 Task: Start in the project TranceTech the sprint 'Debug Dive', with a duration of 2 weeks.
Action: Mouse moved to (237, 61)
Screenshot: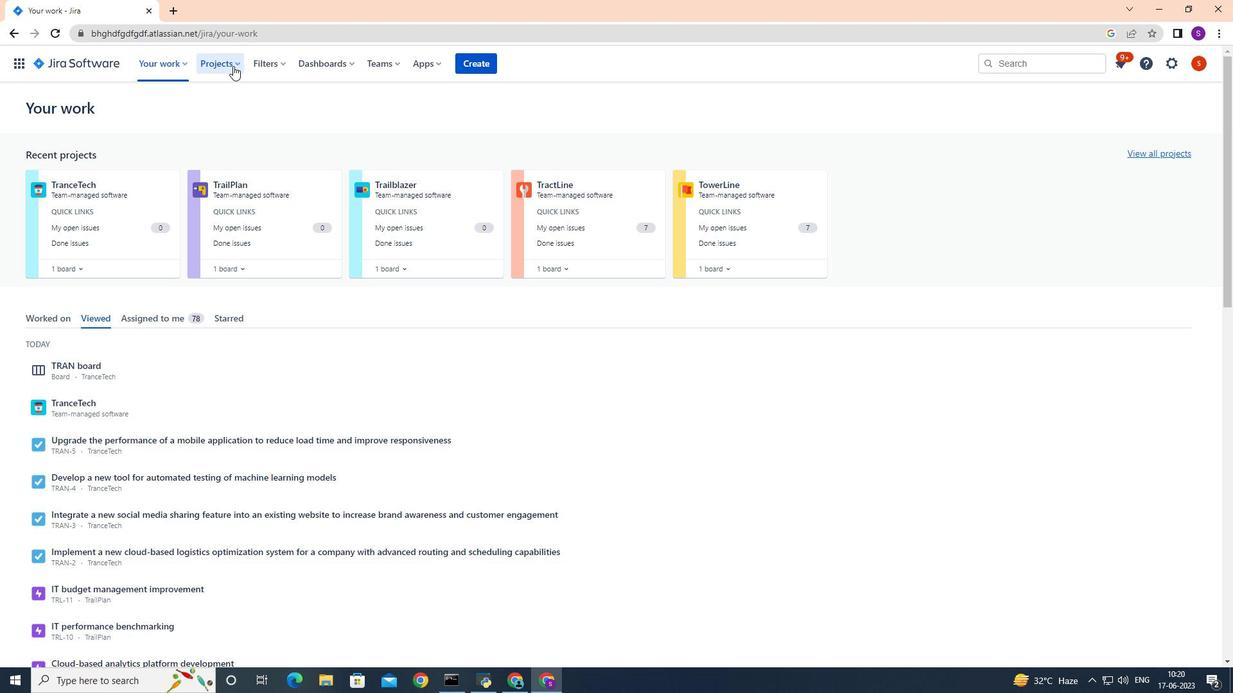 
Action: Mouse pressed left at (237, 61)
Screenshot: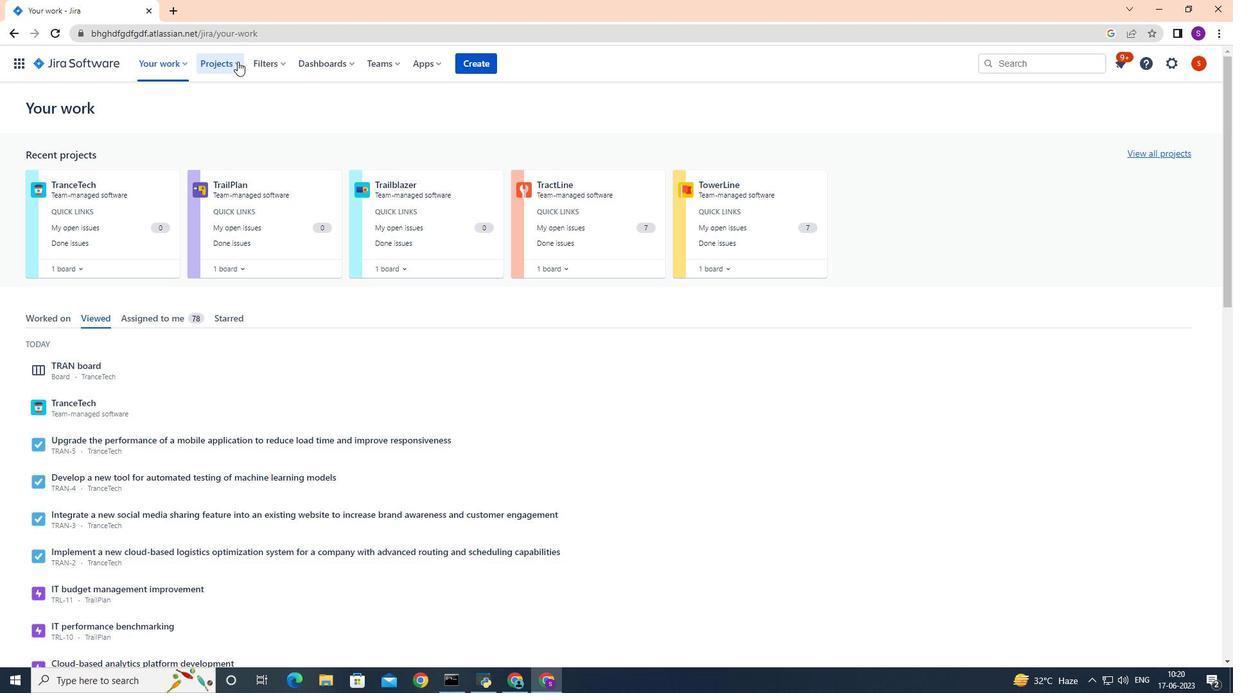 
Action: Mouse moved to (263, 121)
Screenshot: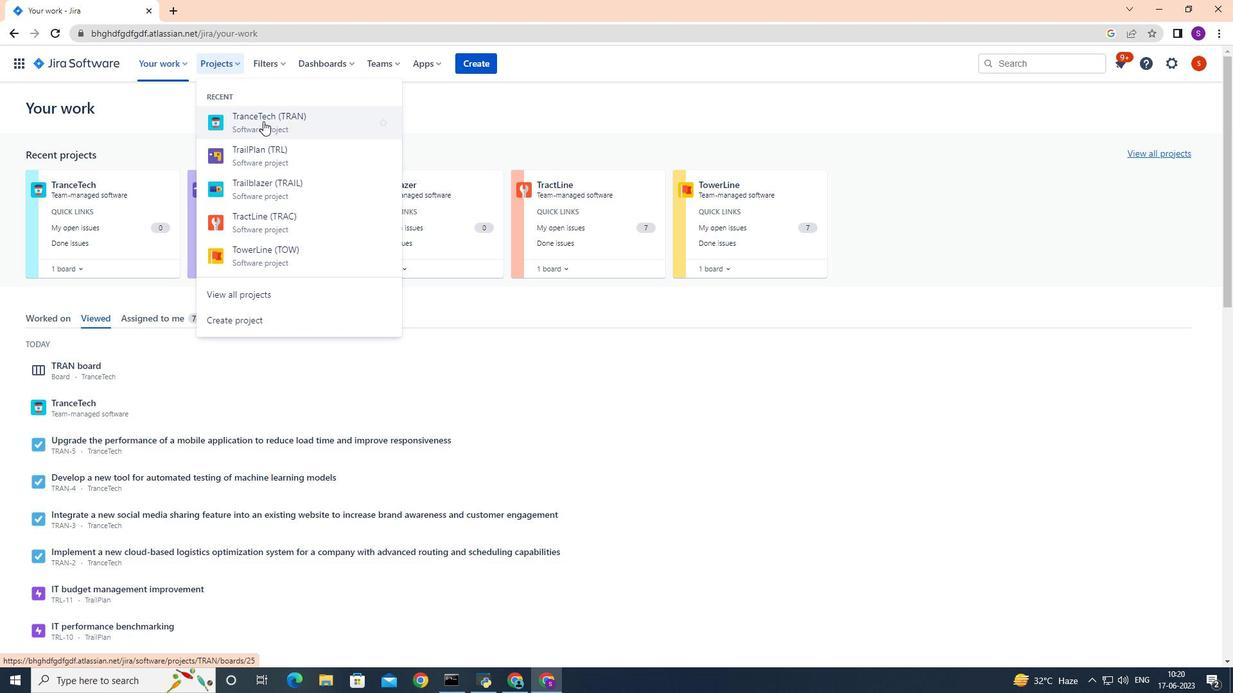 
Action: Mouse pressed left at (263, 121)
Screenshot: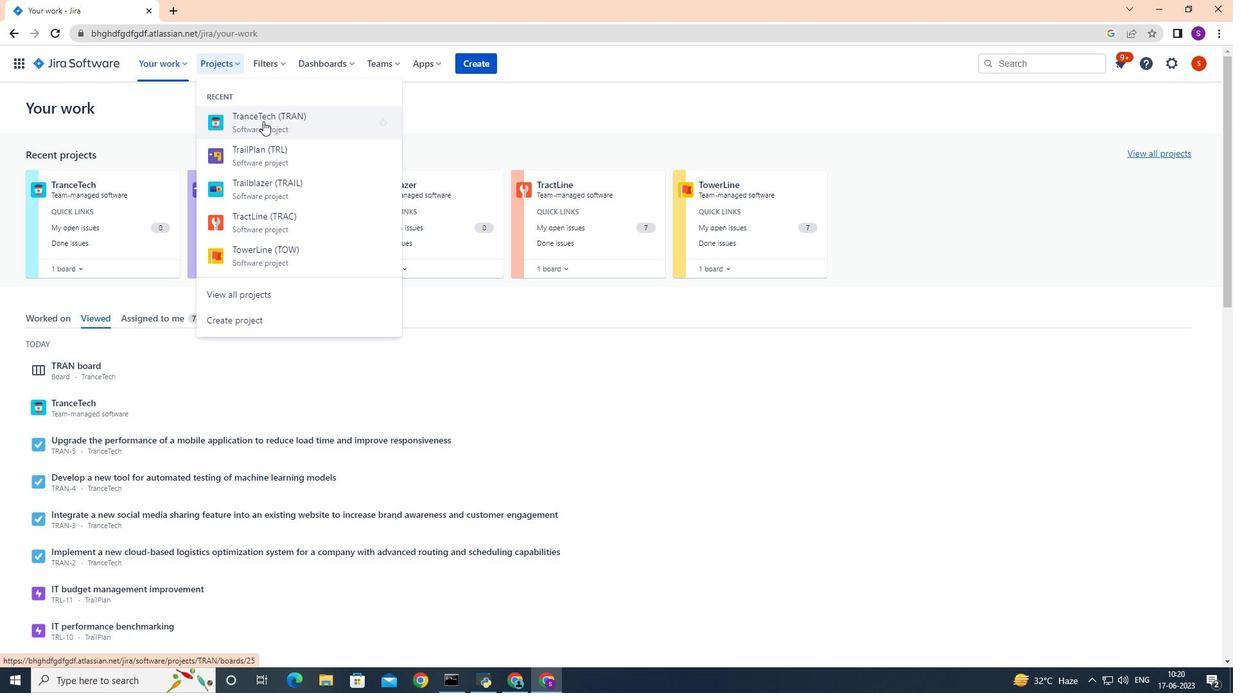 
Action: Mouse moved to (77, 197)
Screenshot: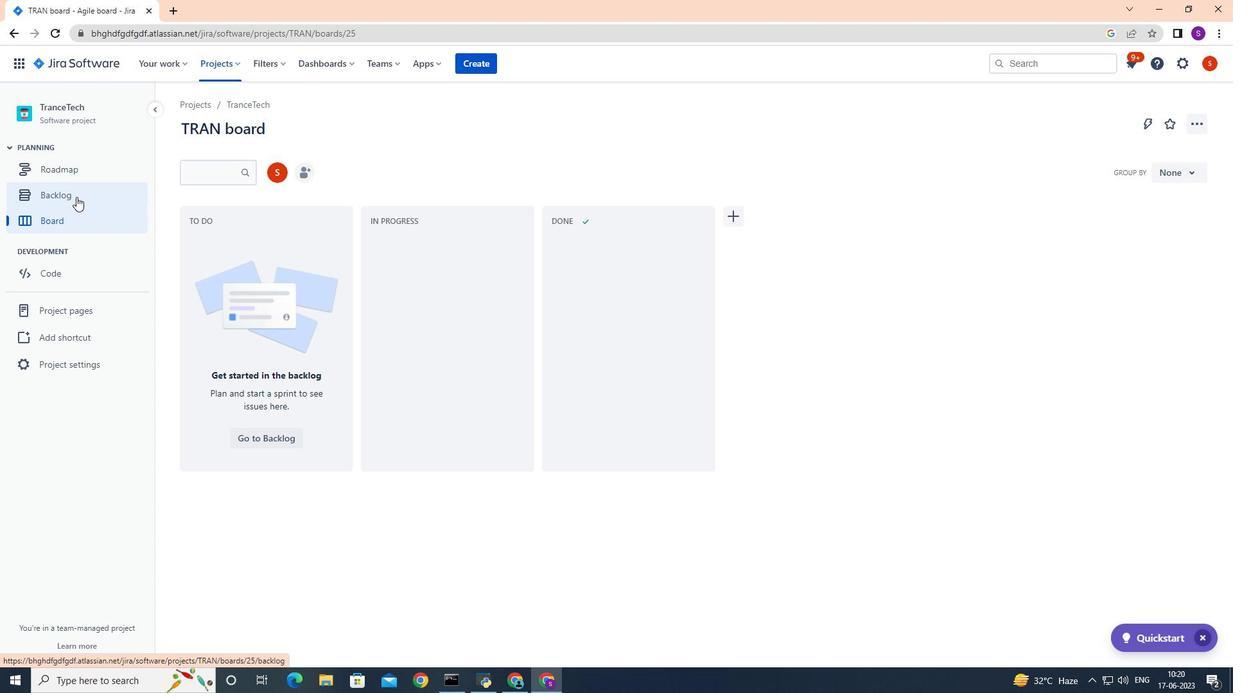 
Action: Mouse pressed left at (77, 197)
Screenshot: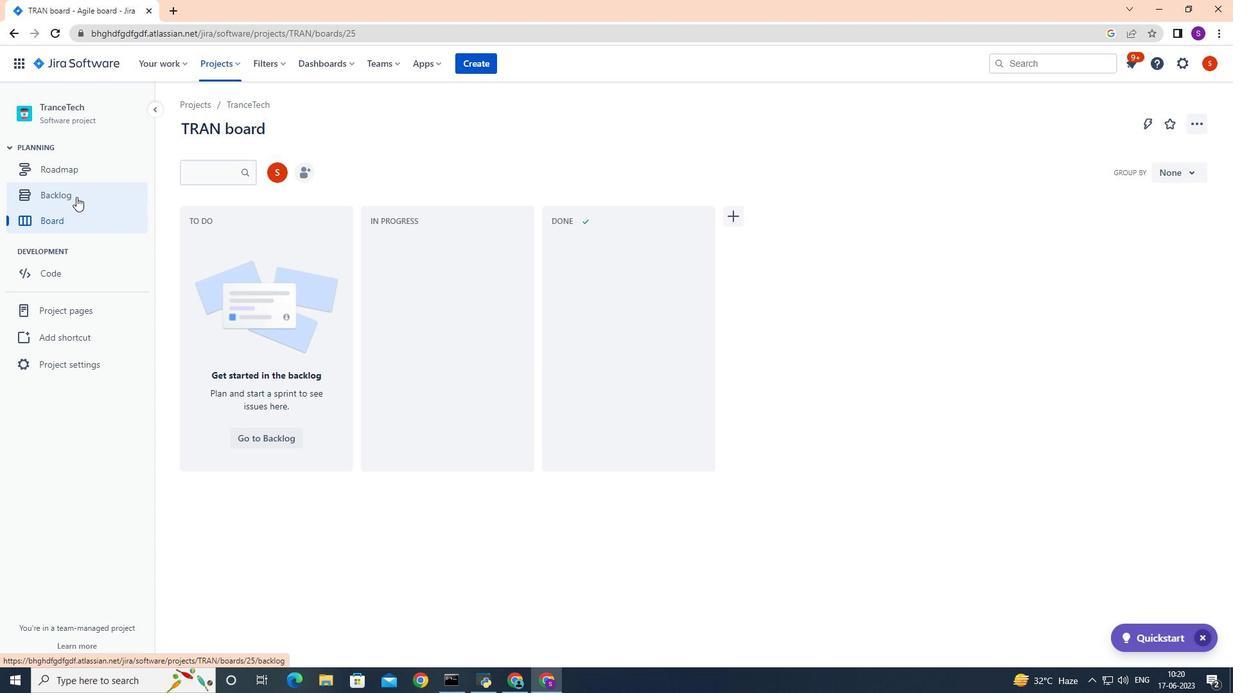
Action: Mouse moved to (290, 204)
Screenshot: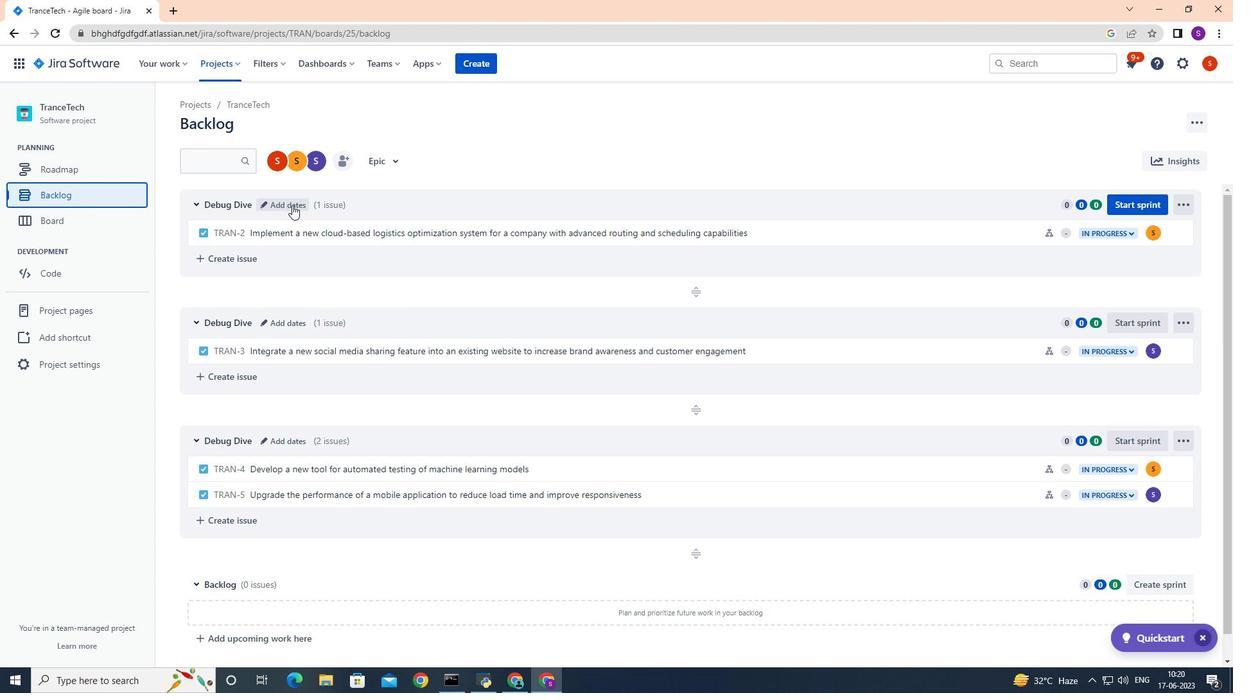 
Action: Mouse pressed left at (290, 204)
Screenshot: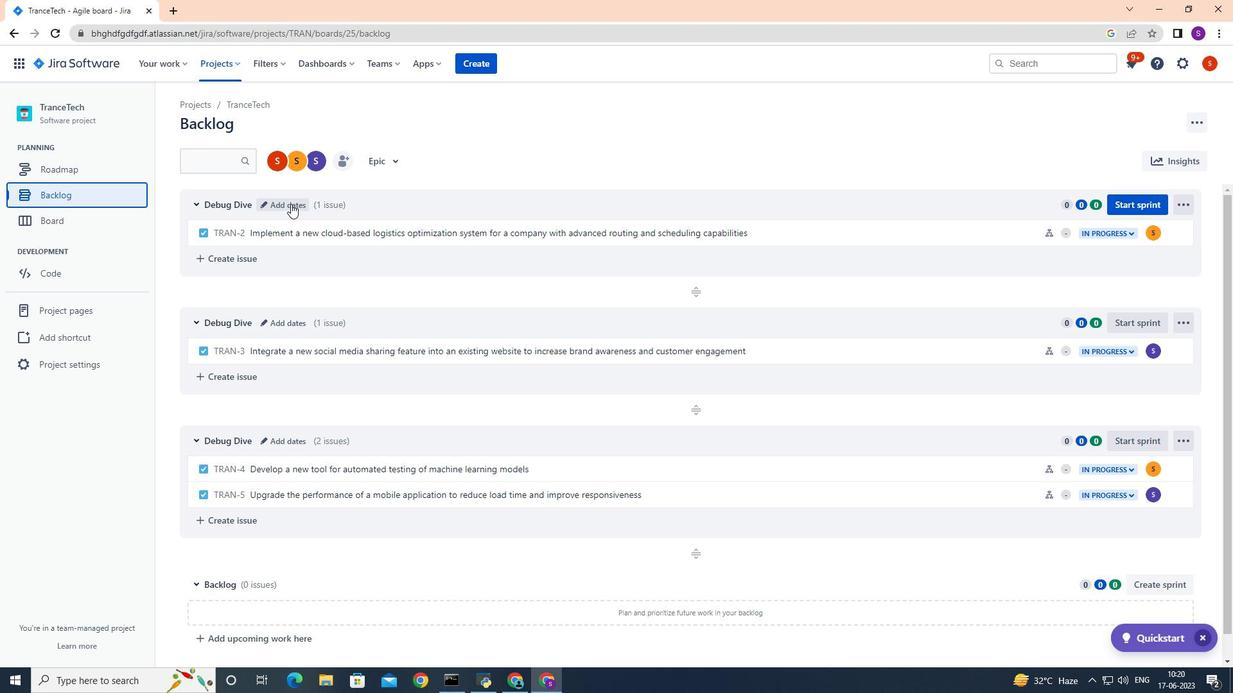 
Action: Mouse moved to (579, 207)
Screenshot: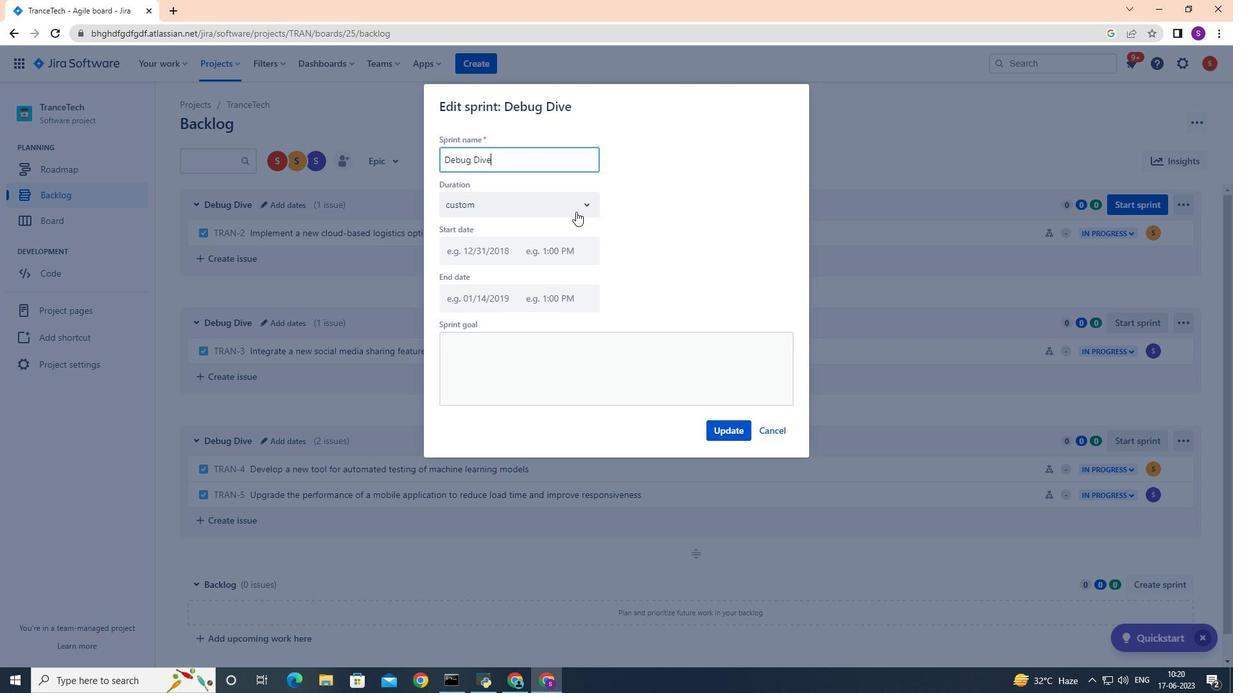 
Action: Mouse pressed left at (579, 207)
Screenshot: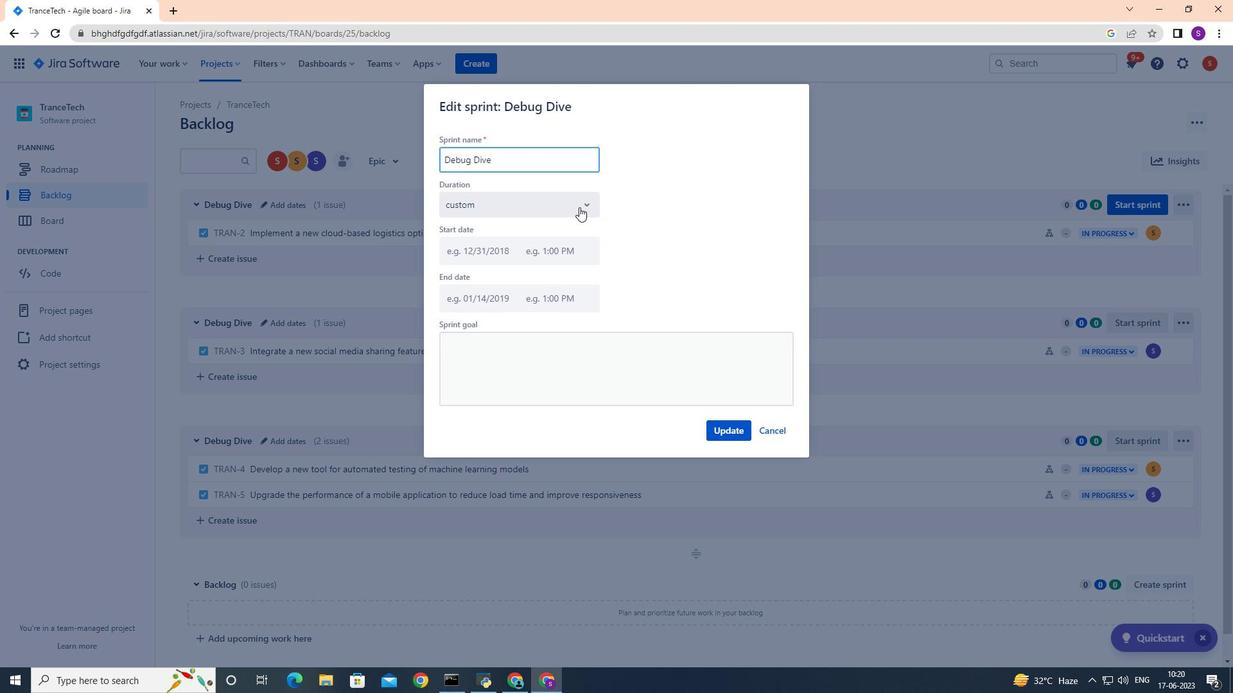 
Action: Mouse moved to (547, 260)
Screenshot: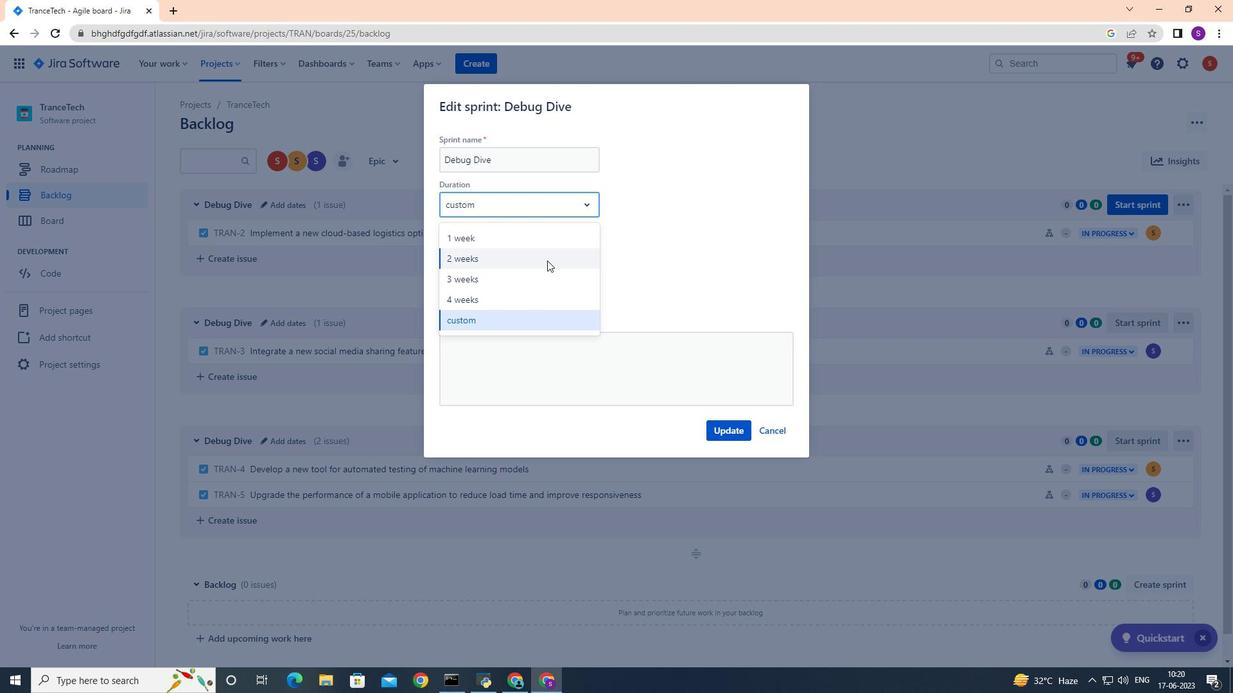 
Action: Mouse pressed left at (547, 260)
Screenshot: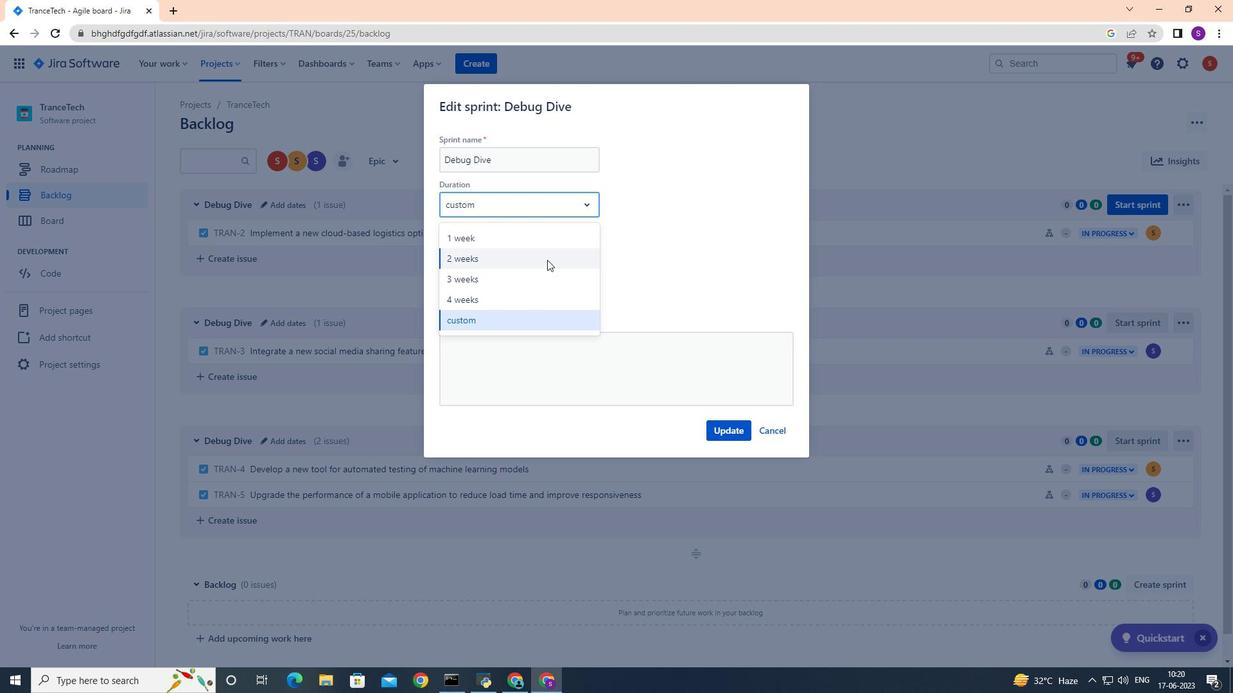 
Action: Mouse moved to (723, 424)
Screenshot: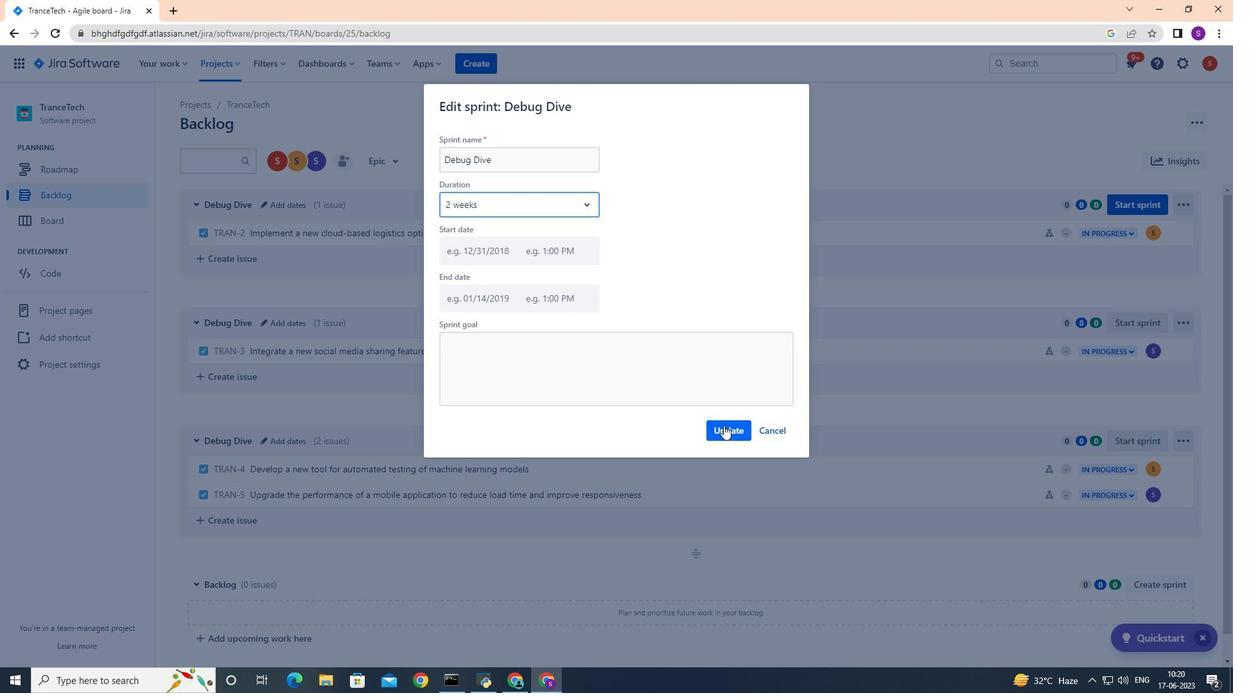 
Action: Mouse pressed left at (723, 424)
Screenshot: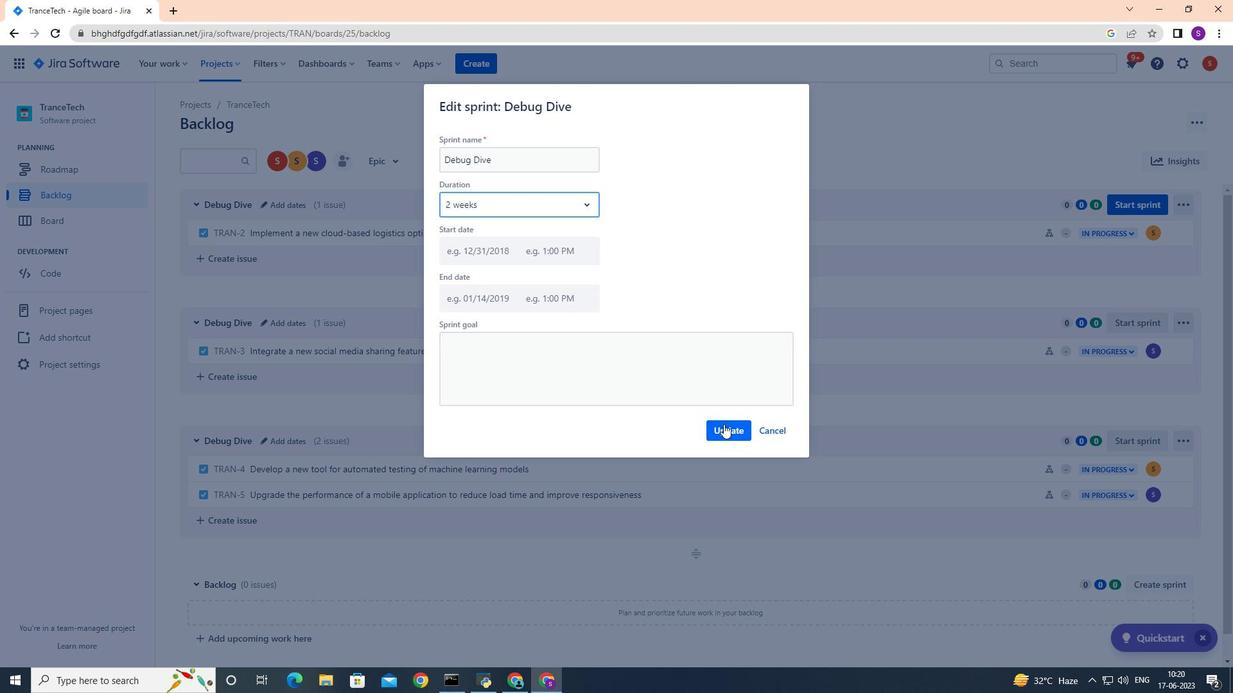 
Action: Mouse moved to (661, 297)
Screenshot: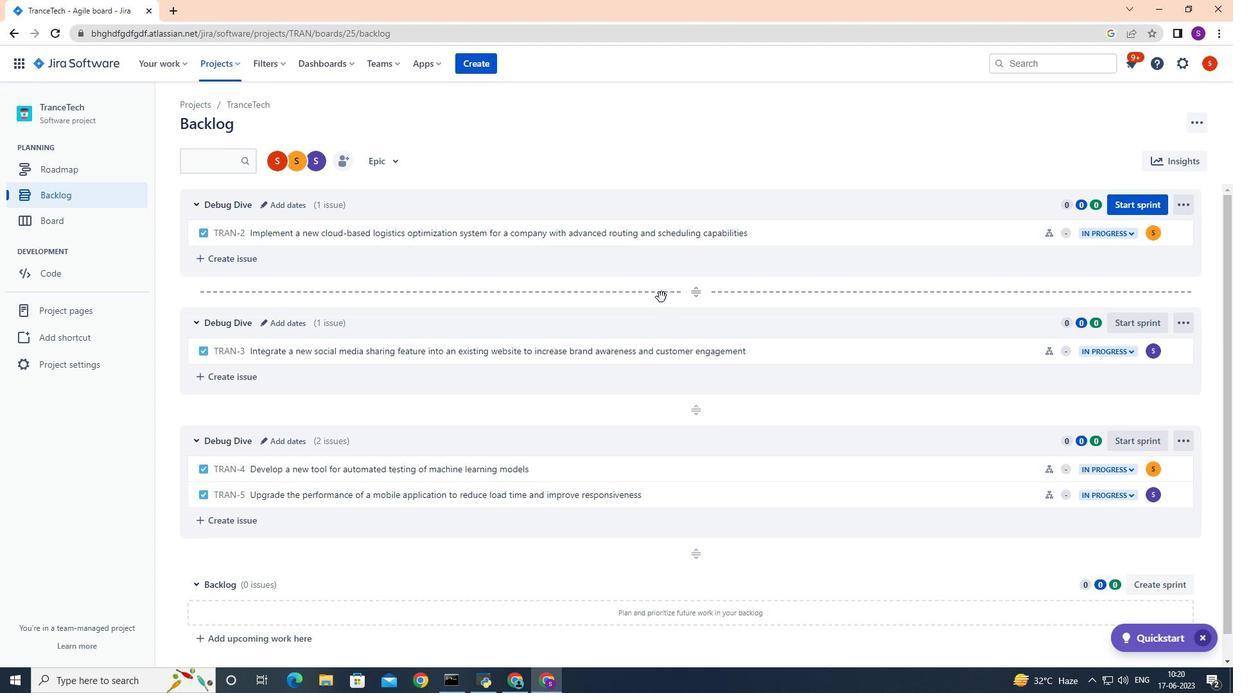 
